 Task: Apply the scientific format in column A.
Action: Mouse moved to (55, 128)
Screenshot: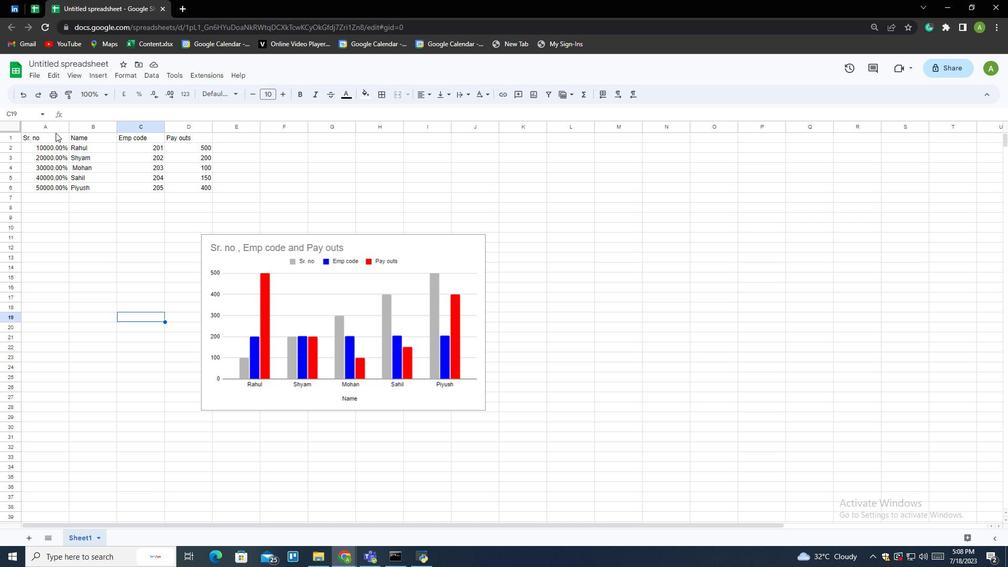 
Action: Mouse pressed left at (55, 128)
Screenshot: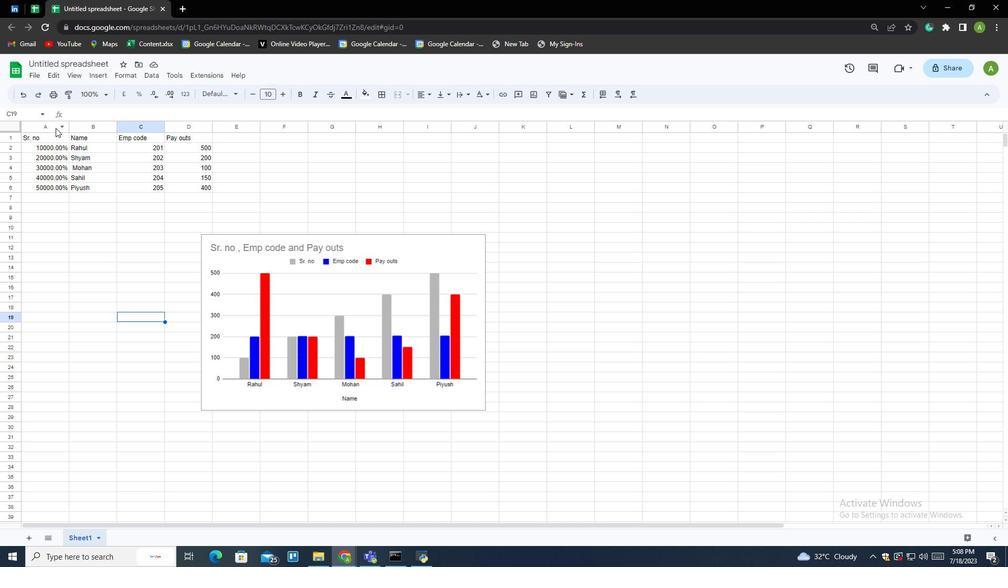 
Action: Mouse moved to (122, 75)
Screenshot: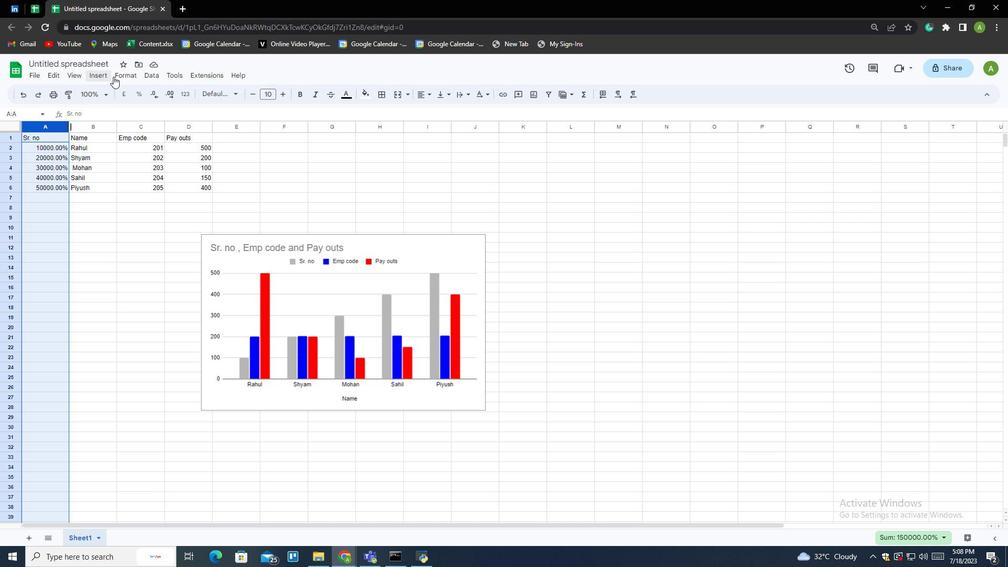 
Action: Mouse pressed left at (122, 75)
Screenshot: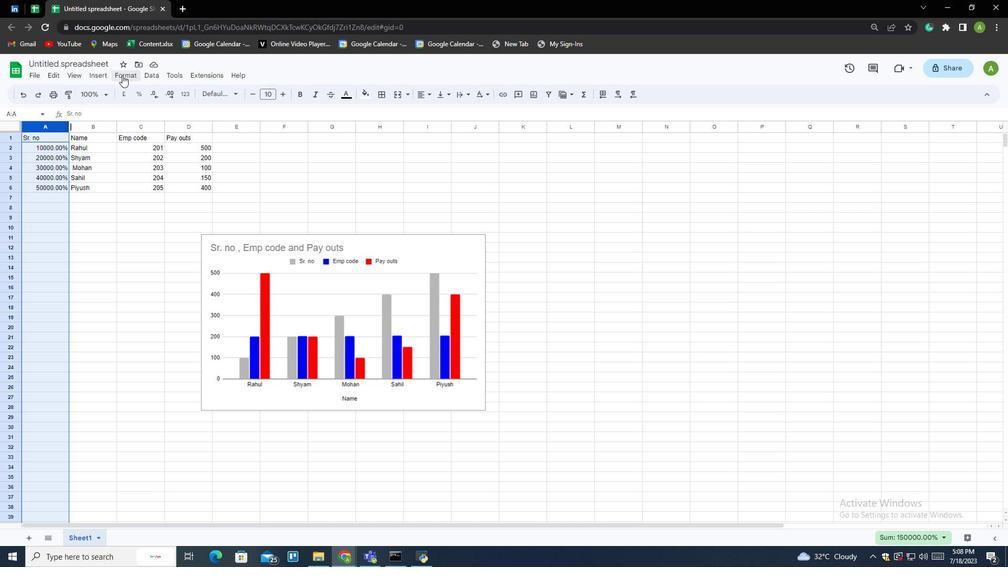 
Action: Mouse moved to (140, 132)
Screenshot: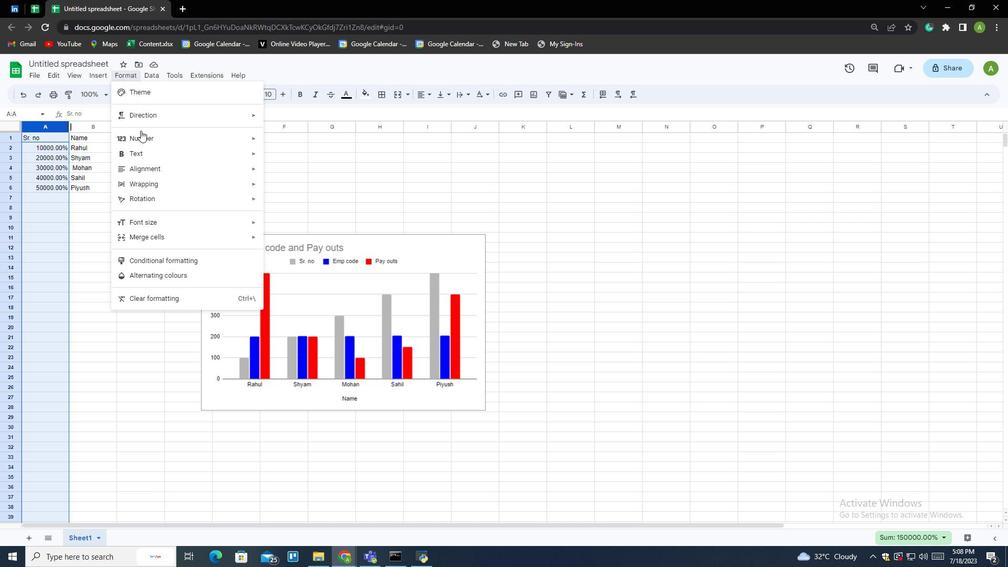 
Action: Mouse pressed left at (140, 132)
Screenshot: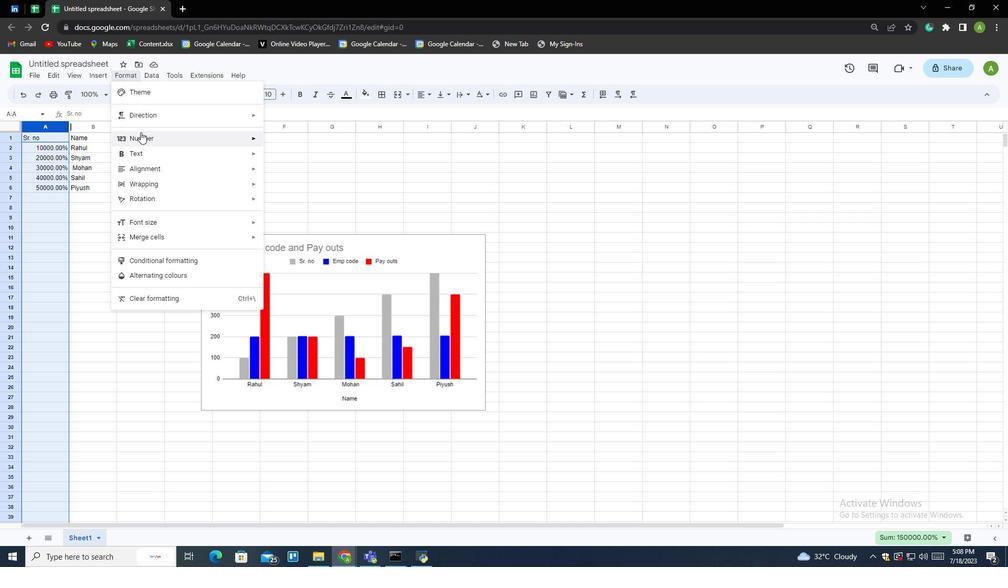 
Action: Mouse moved to (297, 207)
Screenshot: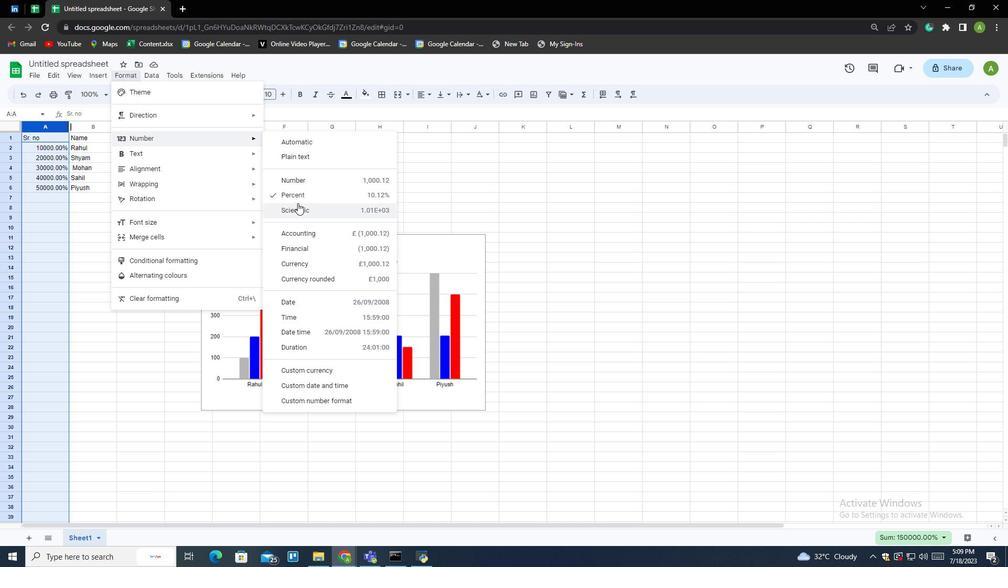 
Action: Mouse pressed left at (297, 207)
Screenshot: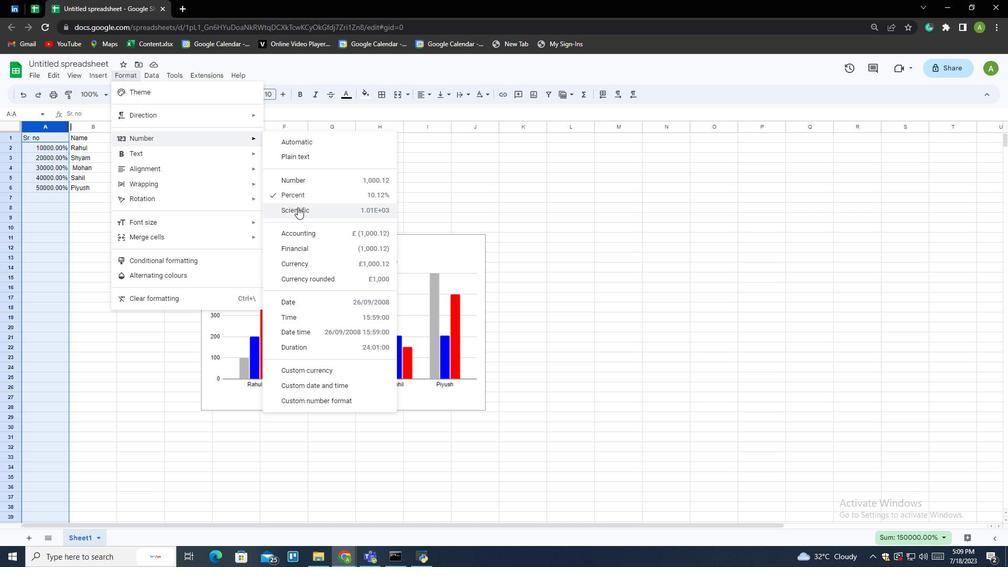 
Action: Mouse moved to (91, 286)
Screenshot: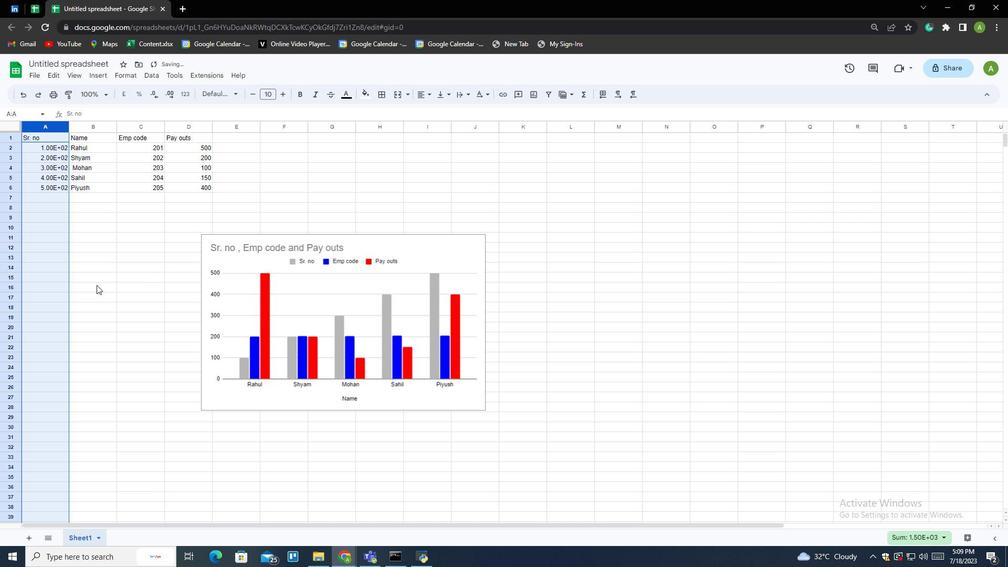 
